 Task: Insert a polyline.
Action: Mouse moved to (957, 111)
Screenshot: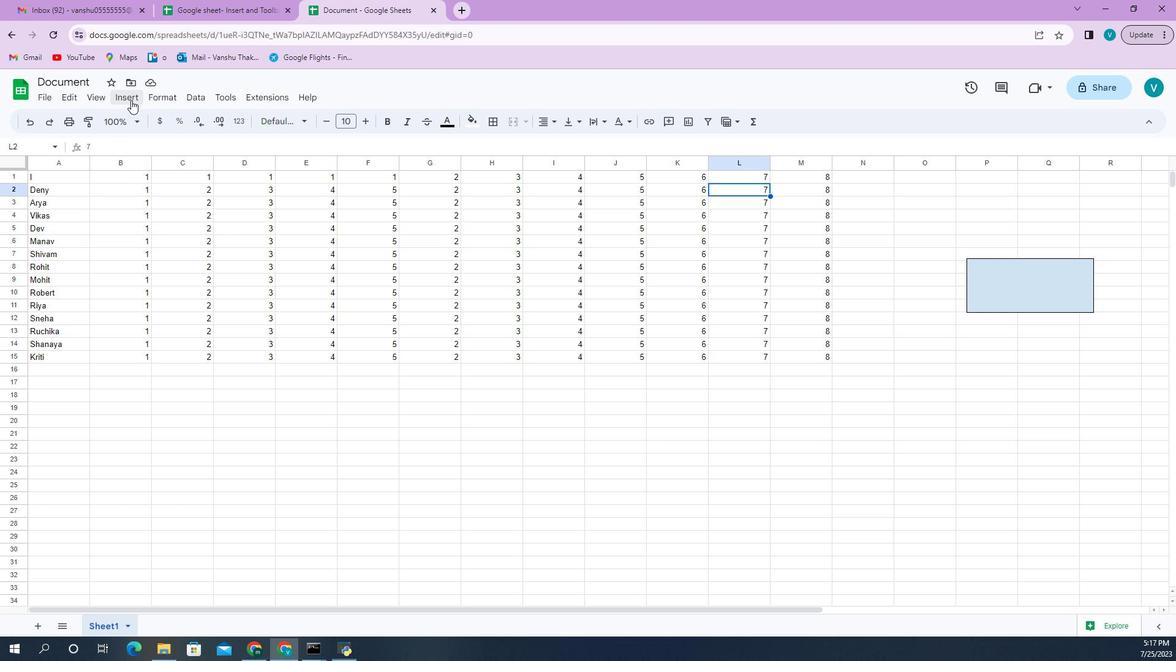 
Action: Mouse pressed left at (957, 111)
Screenshot: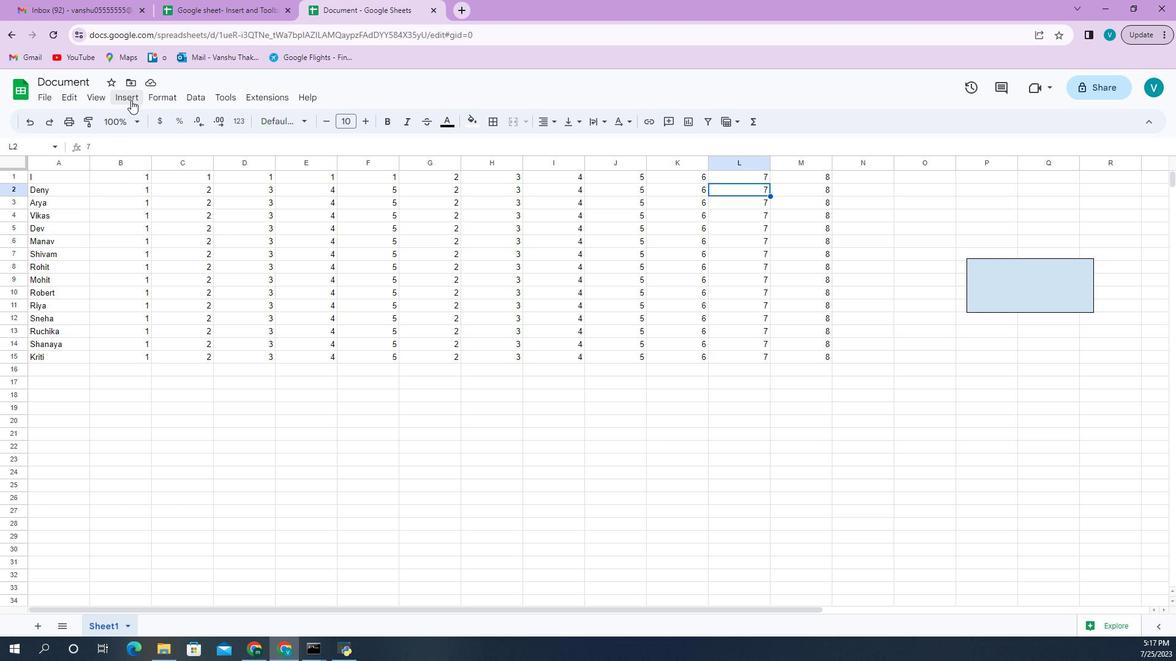 
Action: Mouse moved to (924, 249)
Screenshot: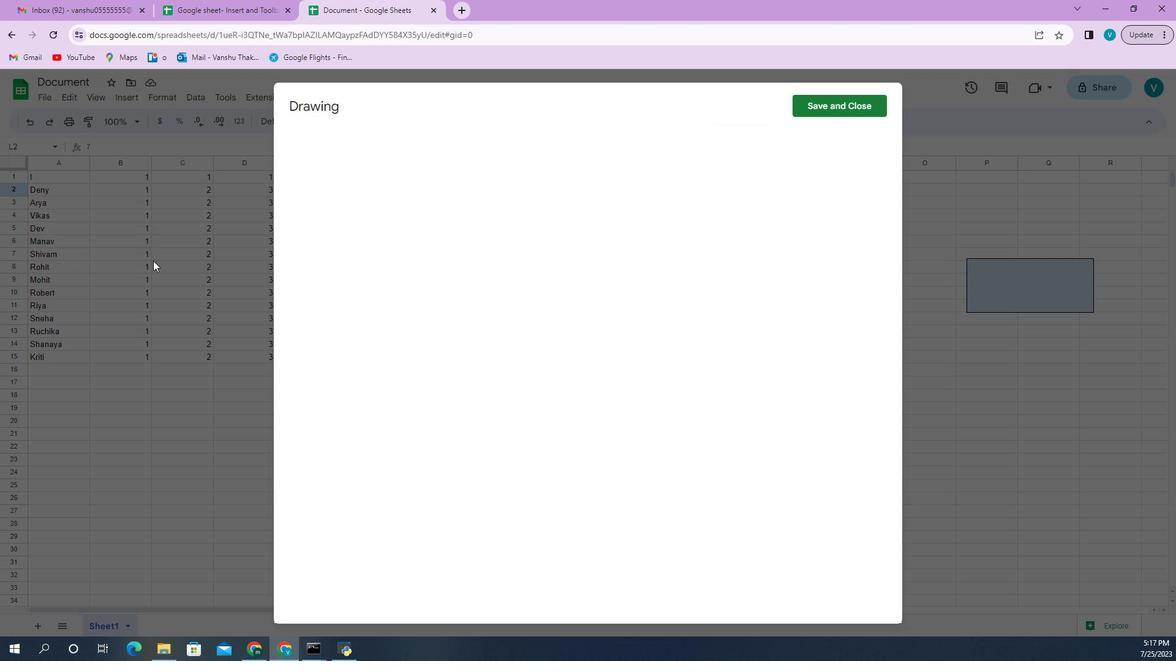 
Action: Mouse pressed left at (924, 249)
Screenshot: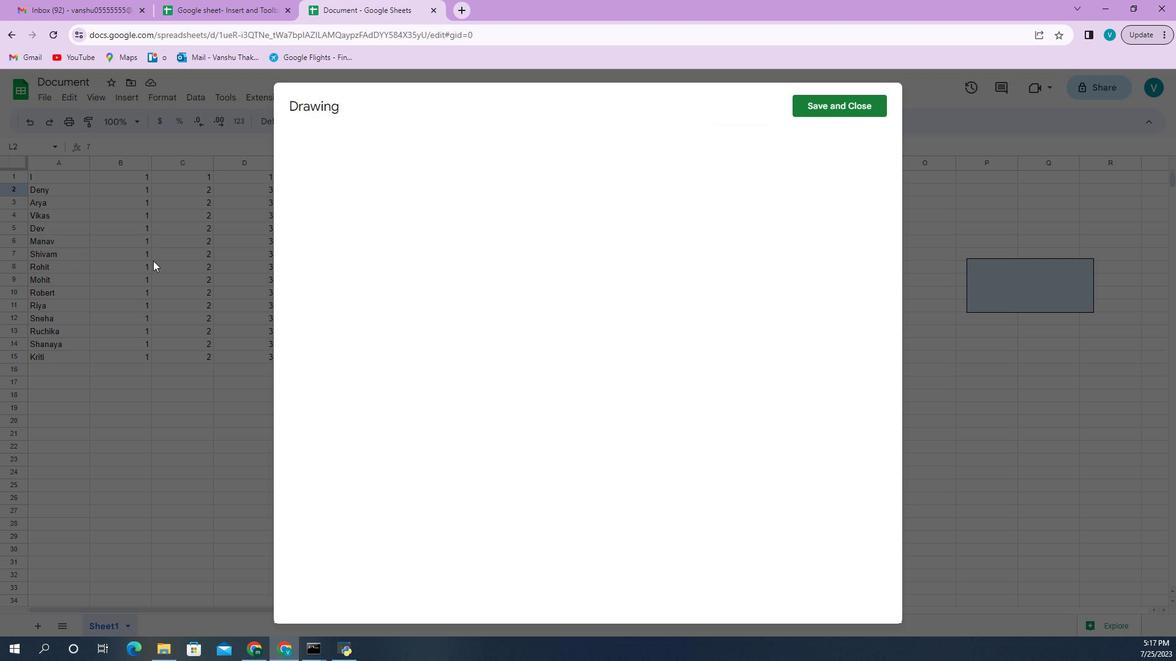 
Action: Mouse moved to (481, 150)
Screenshot: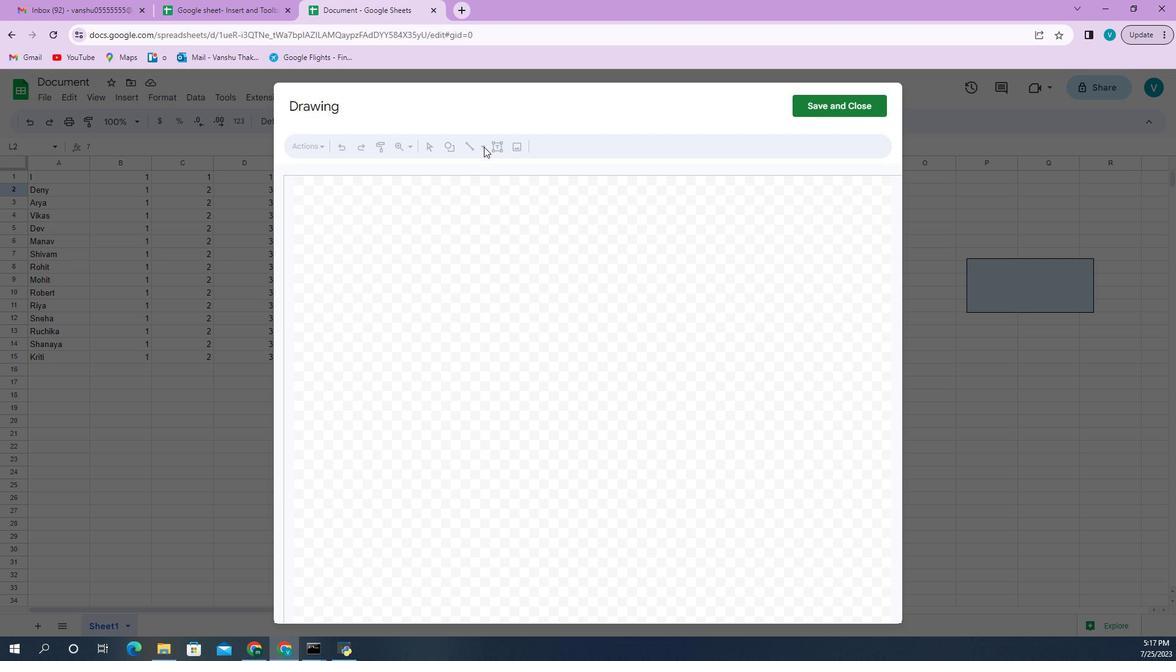 
Action: Mouse pressed left at (481, 150)
Screenshot: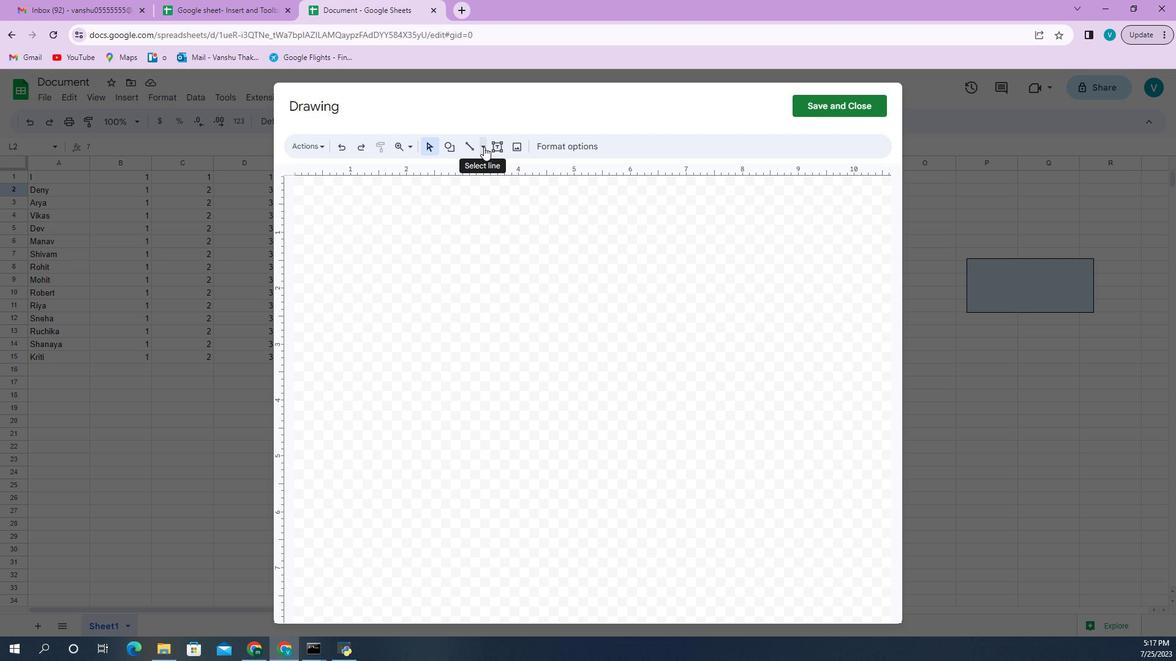 
Action: Mouse moved to (459, 253)
Screenshot: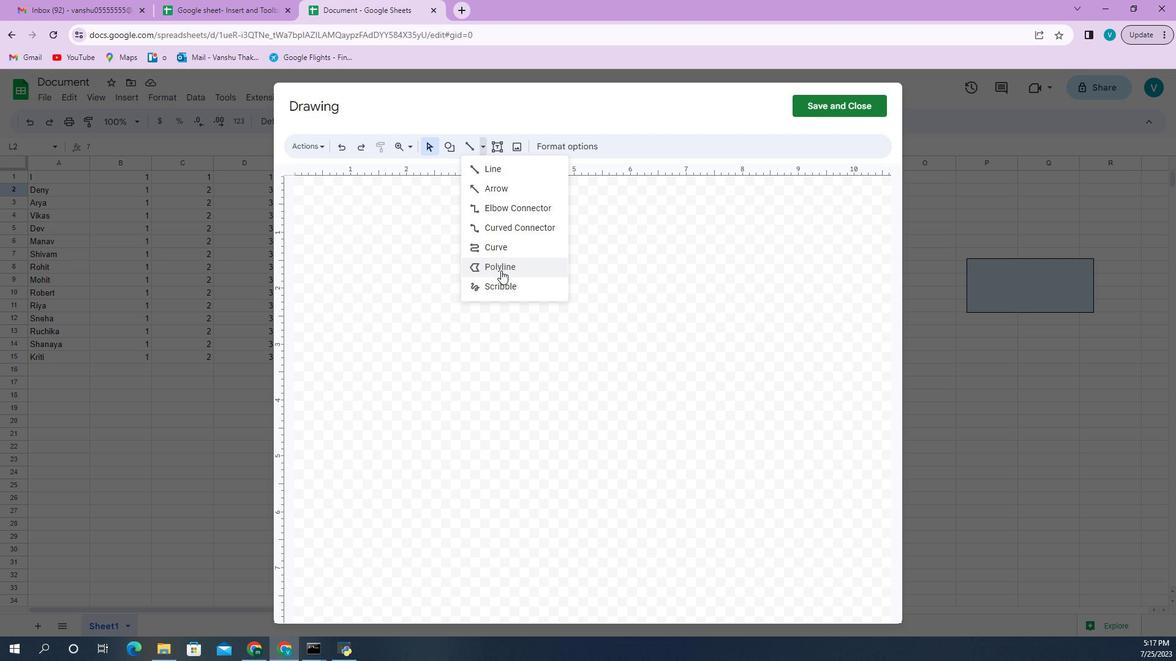 
Action: Mouse pressed left at (459, 253)
Screenshot: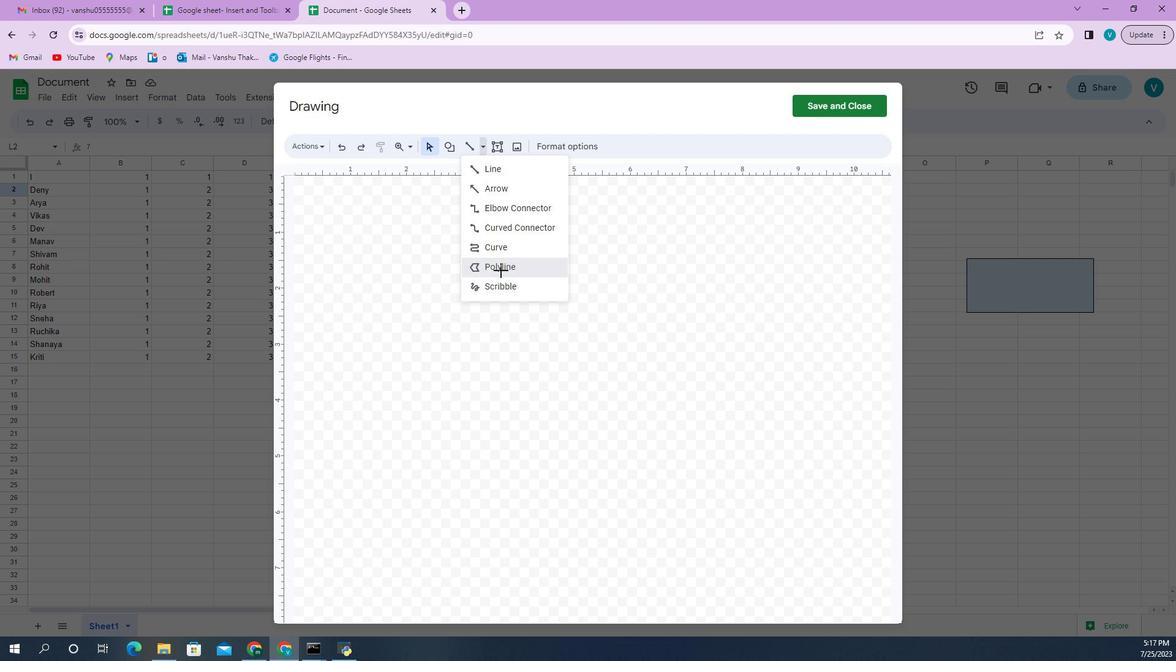 
Action: Mouse moved to (532, 235)
Screenshot: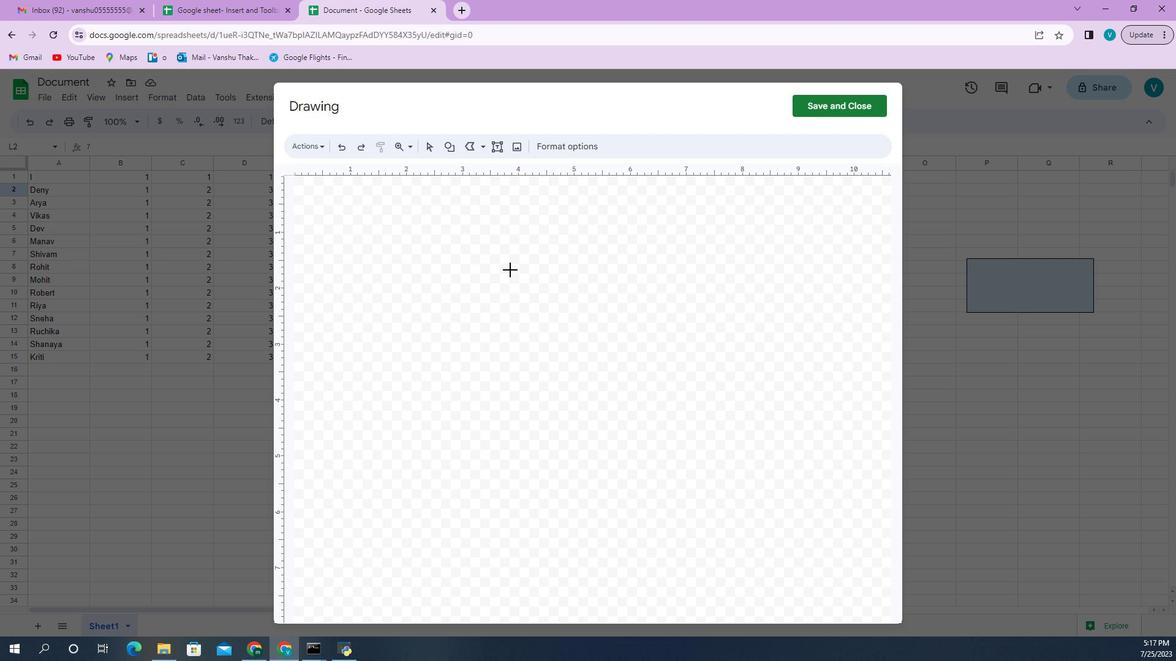 
Action: Mouse pressed left at (532, 235)
Screenshot: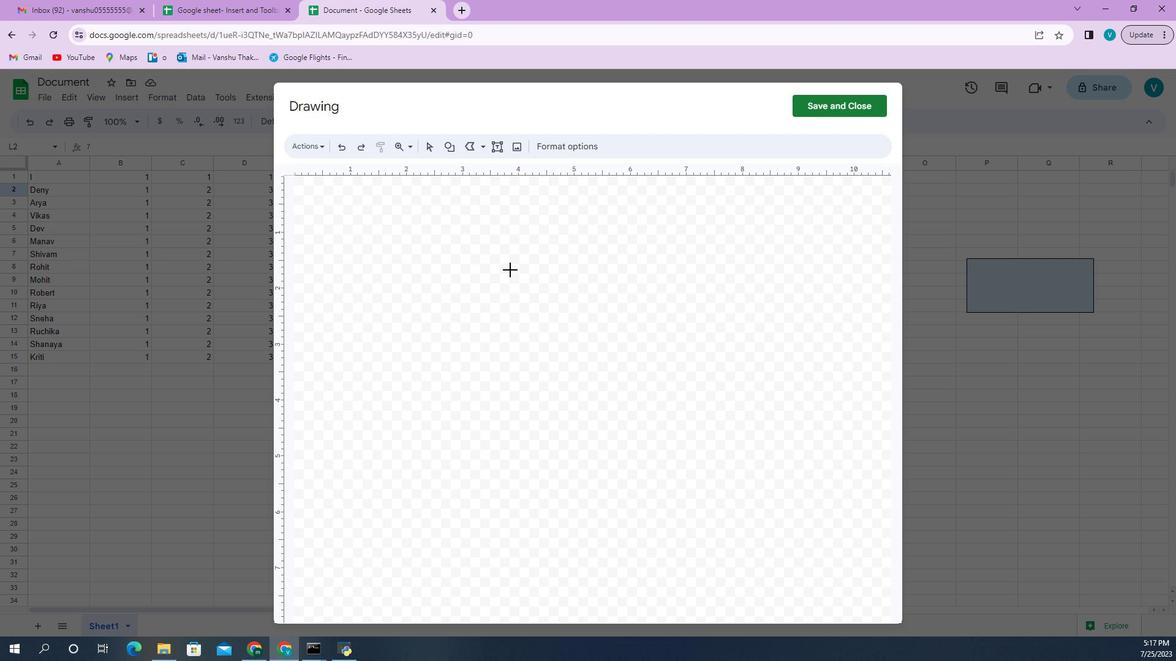 
Action: Mouse moved to (518, 329)
Screenshot: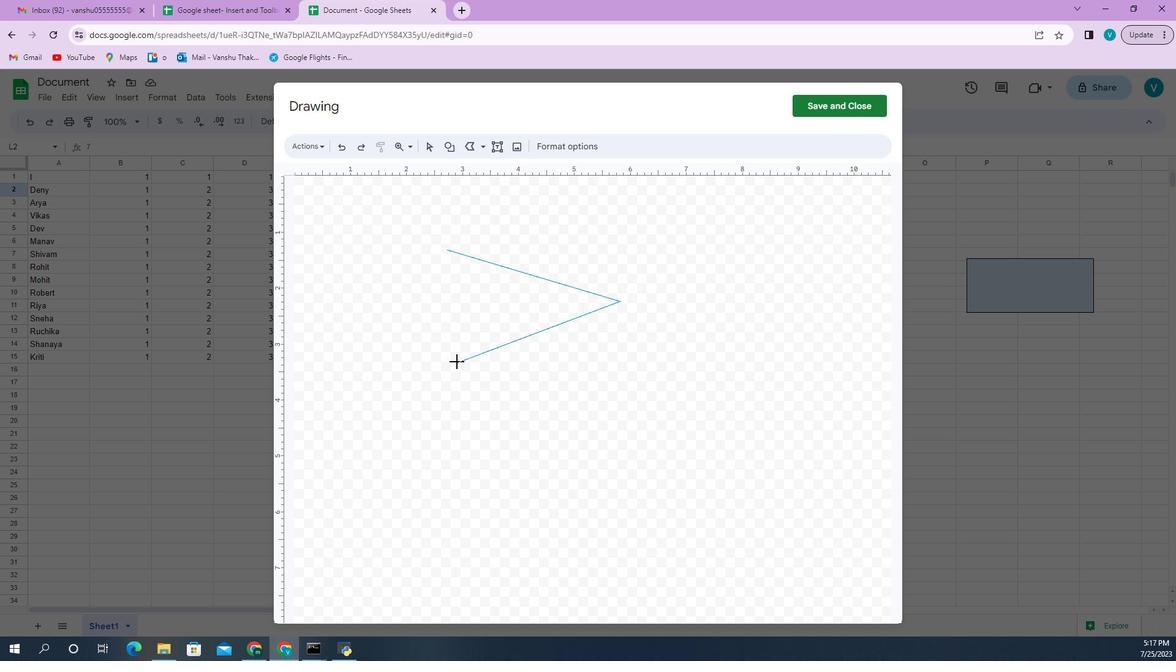 
Action: Mouse pressed left at (518, 329)
Screenshot: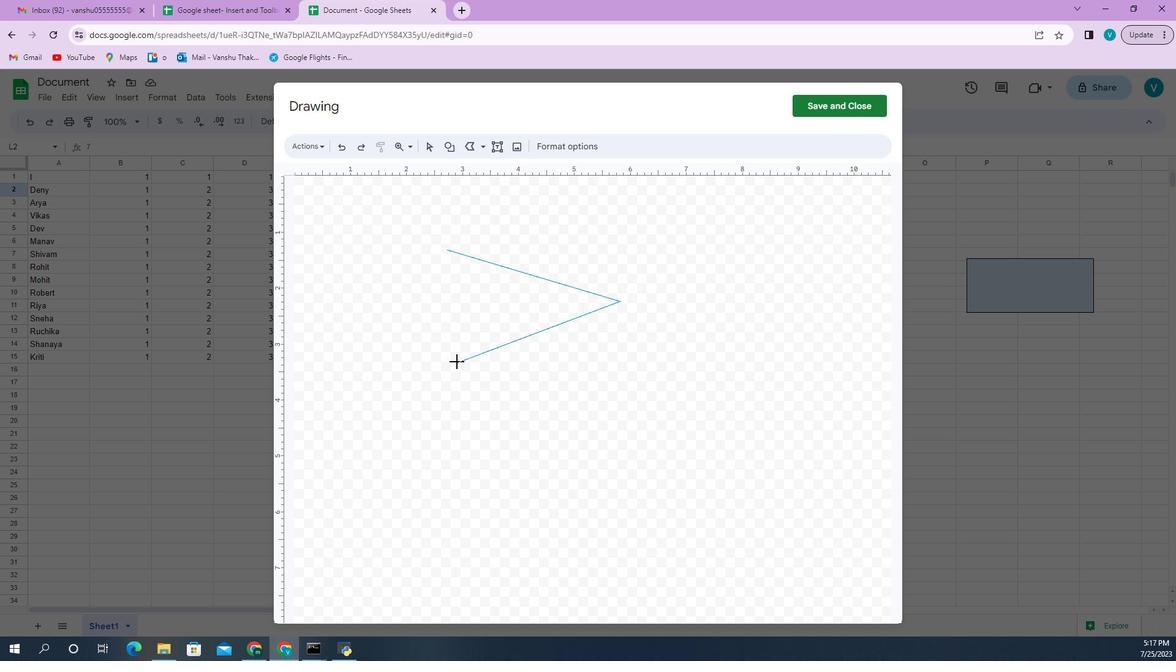 
Action: Mouse moved to (509, 293)
Screenshot: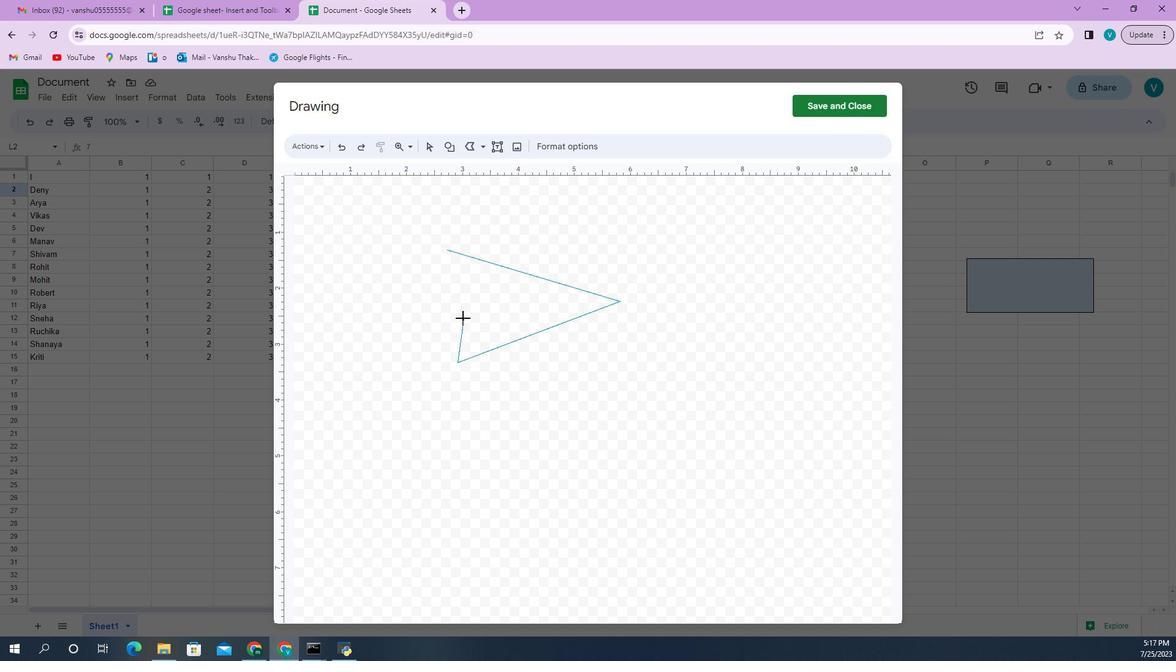 
Action: Mouse pressed left at (509, 293)
Screenshot: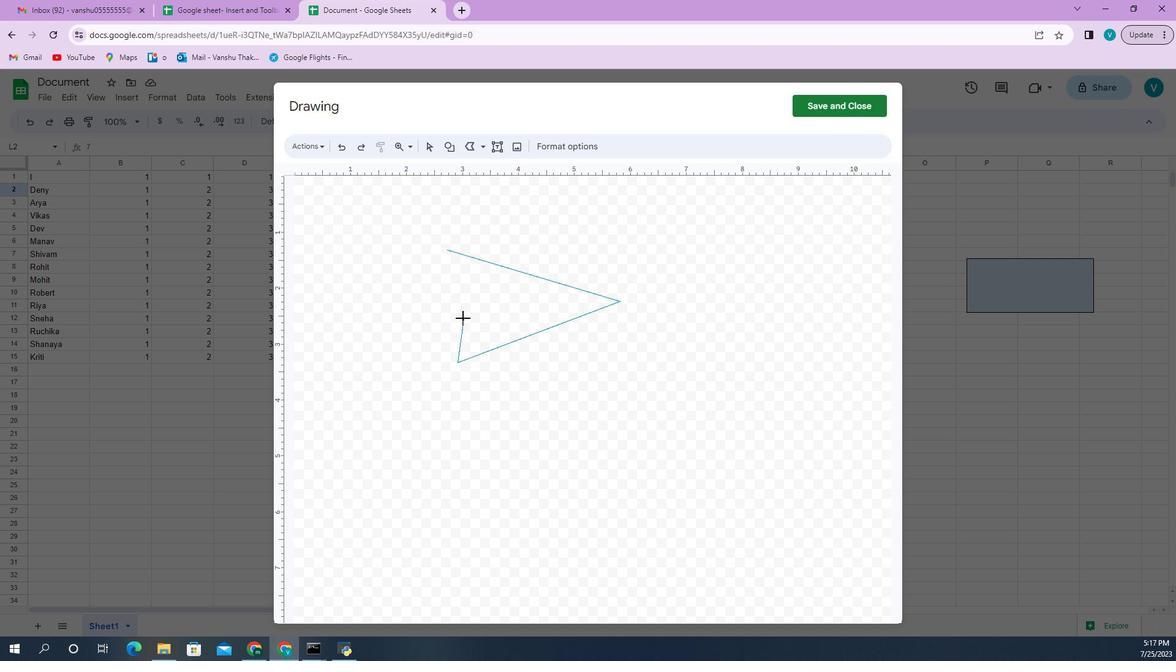 
Action: Mouse moved to (449, 273)
Screenshot: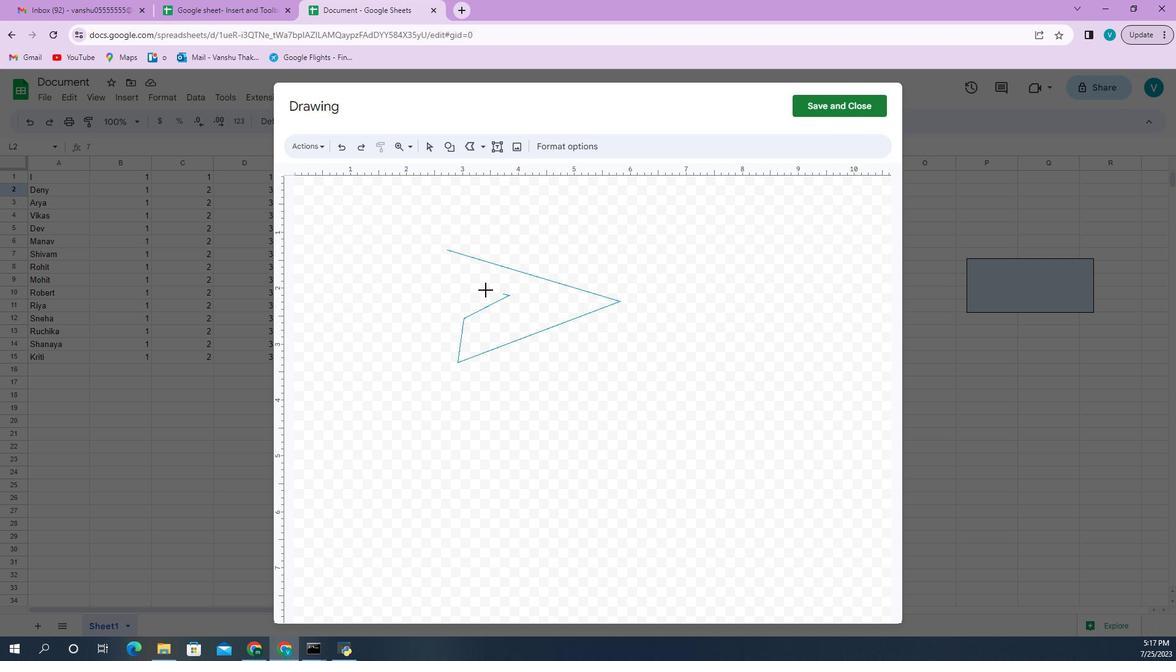 
Action: Mouse pressed left at (449, 273)
Screenshot: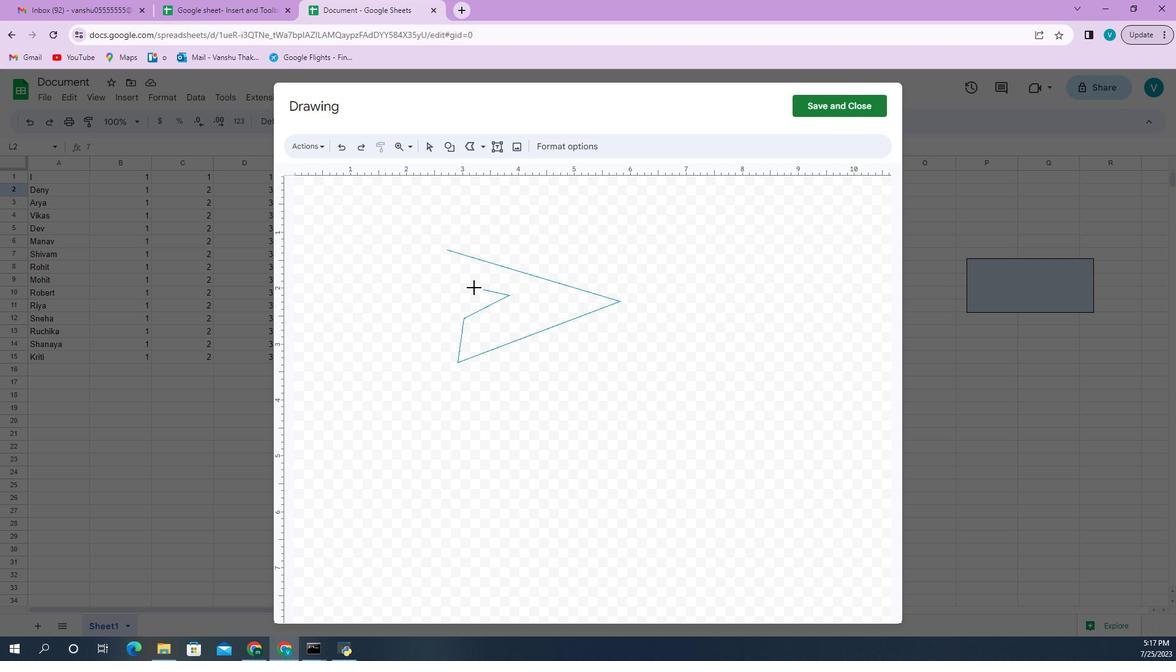 
Action: Mouse moved to (529, 256)
Screenshot: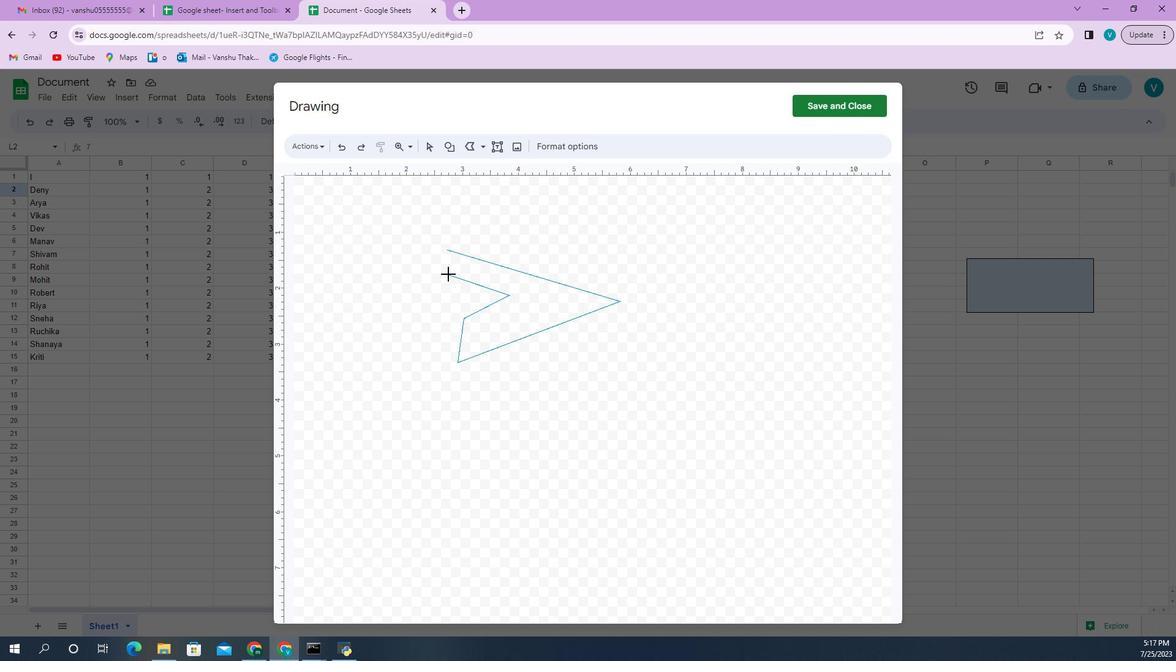 
Action: Mouse pressed left at (529, 256)
Screenshot: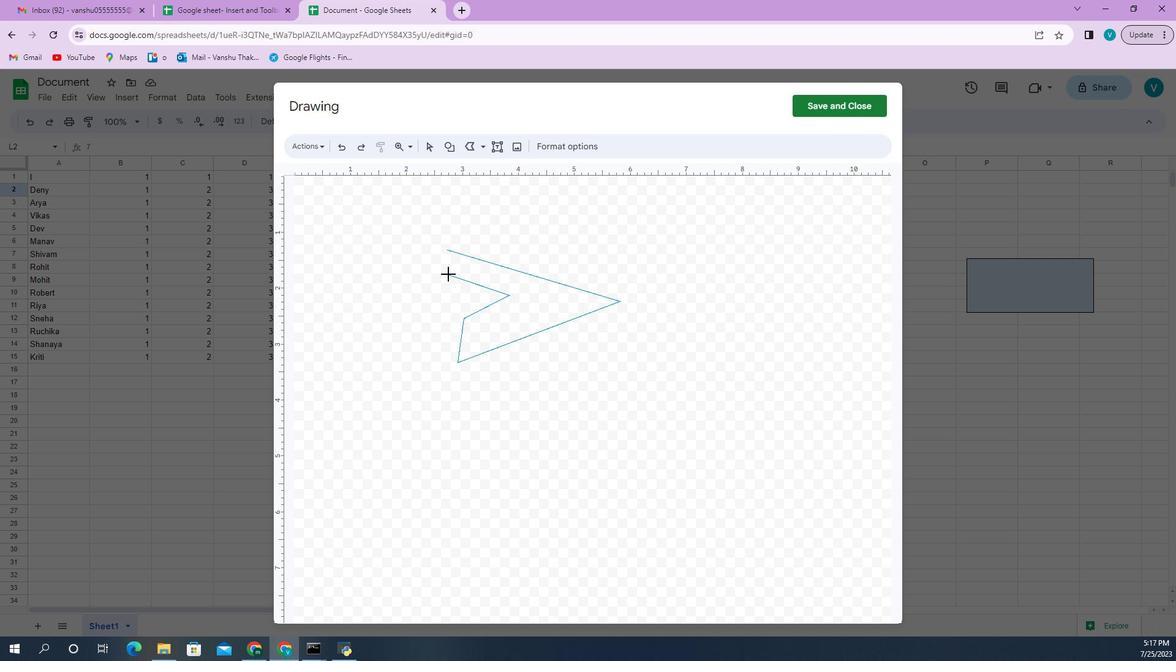 
Action: Mouse moved to (530, 239)
Screenshot: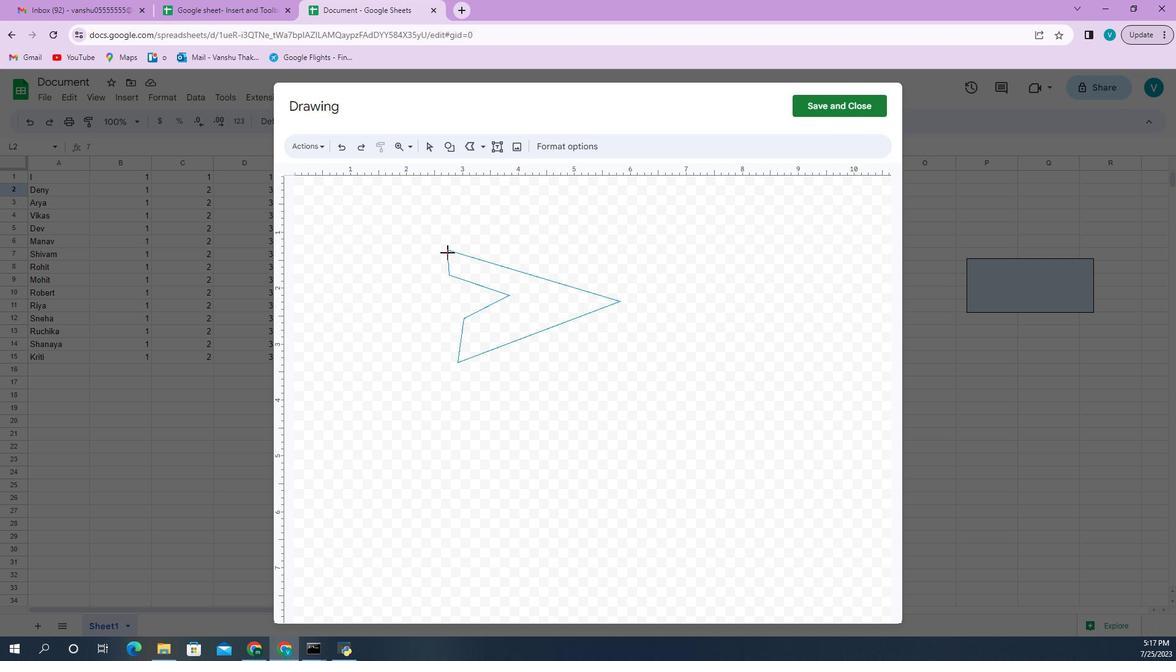 
Action: Mouse pressed left at (530, 239)
Screenshot: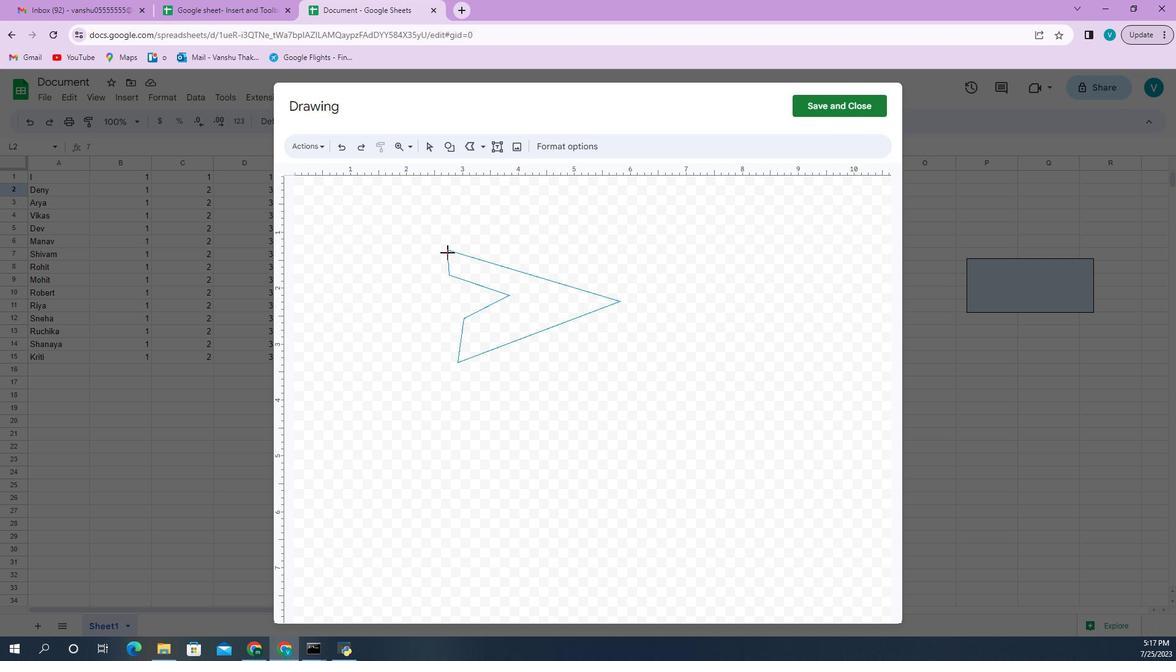 
